 Task: Change slide transition to slide from right.
Action: Mouse moved to (666, 106)
Screenshot: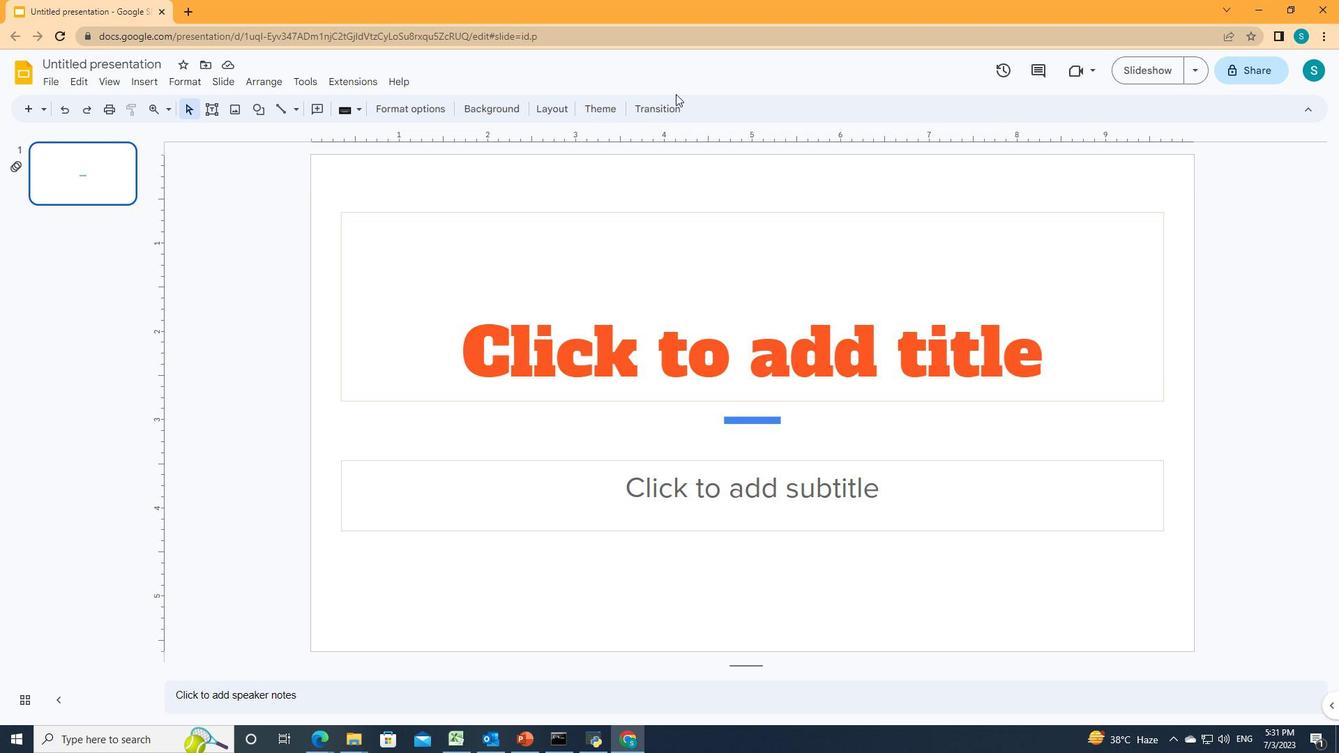 
Action: Mouse pressed left at (666, 106)
Screenshot: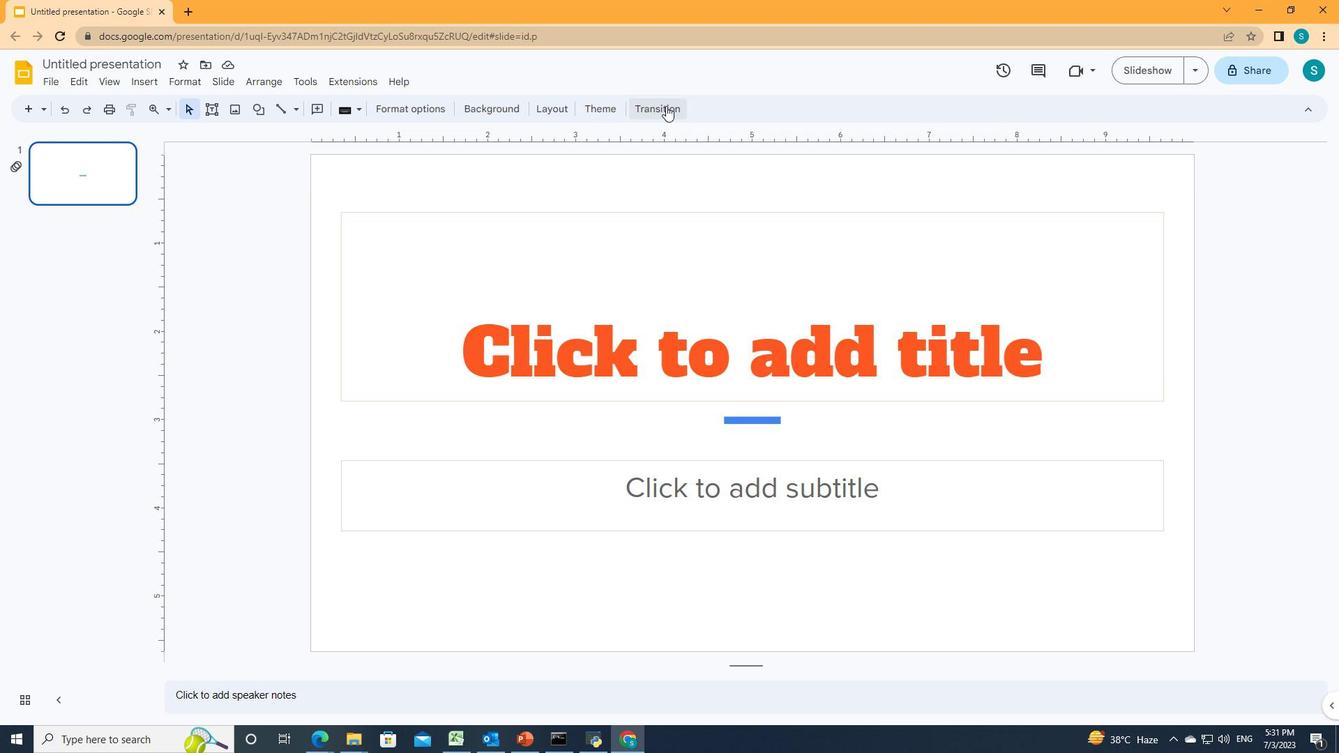 
Action: Mouse moved to (1303, 241)
Screenshot: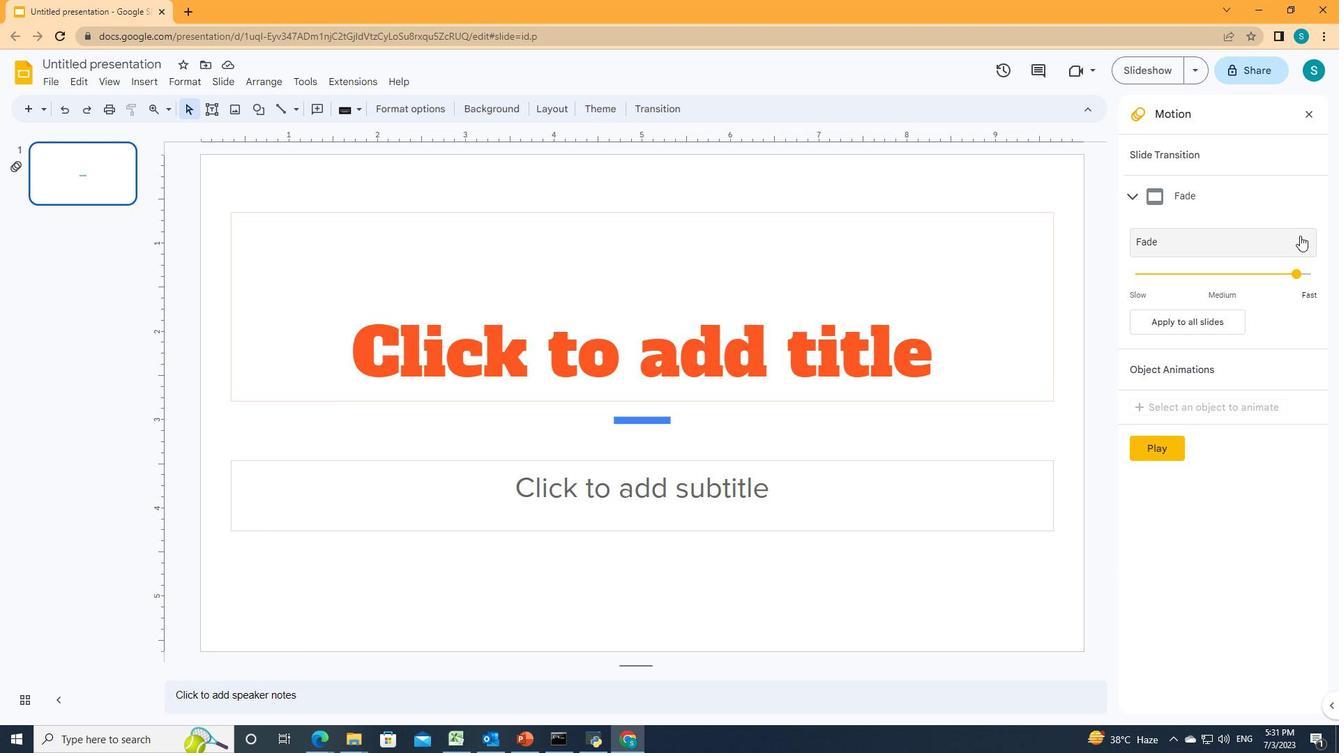 
Action: Mouse pressed left at (1303, 241)
Screenshot: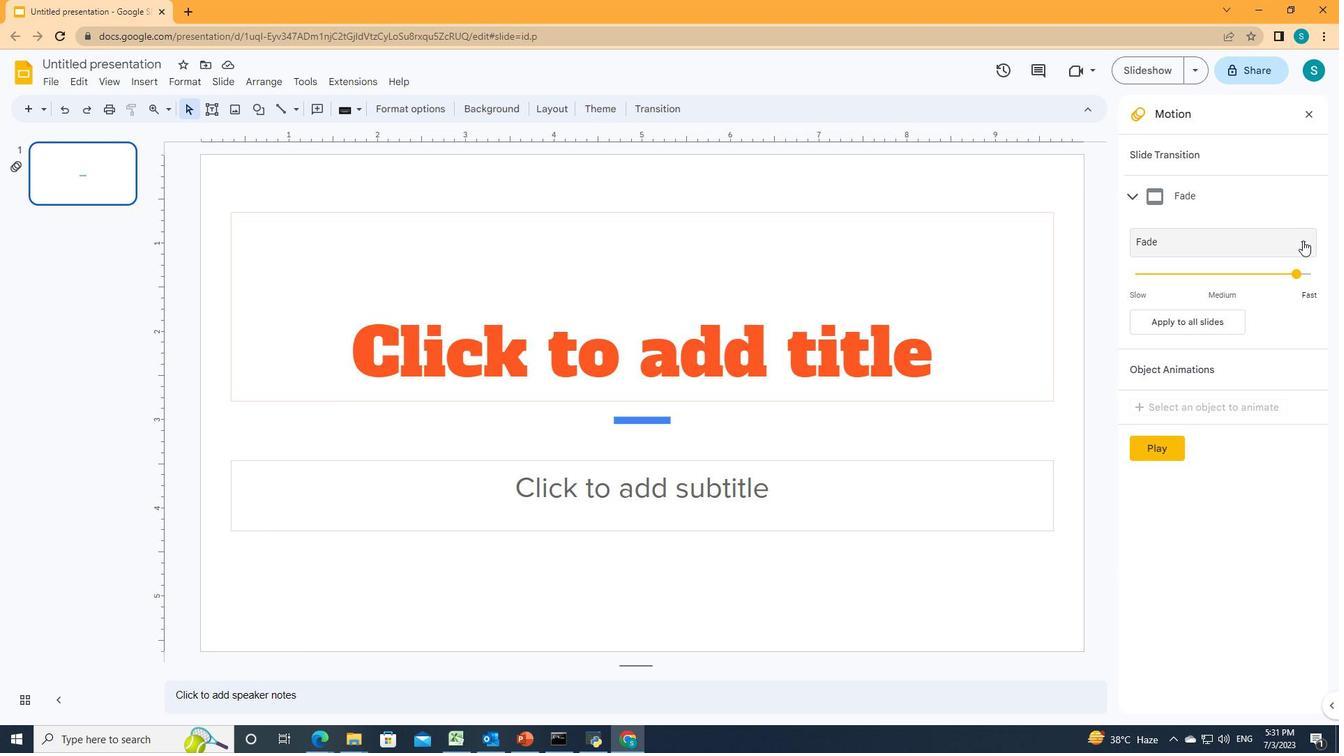 
Action: Mouse moved to (1207, 339)
Screenshot: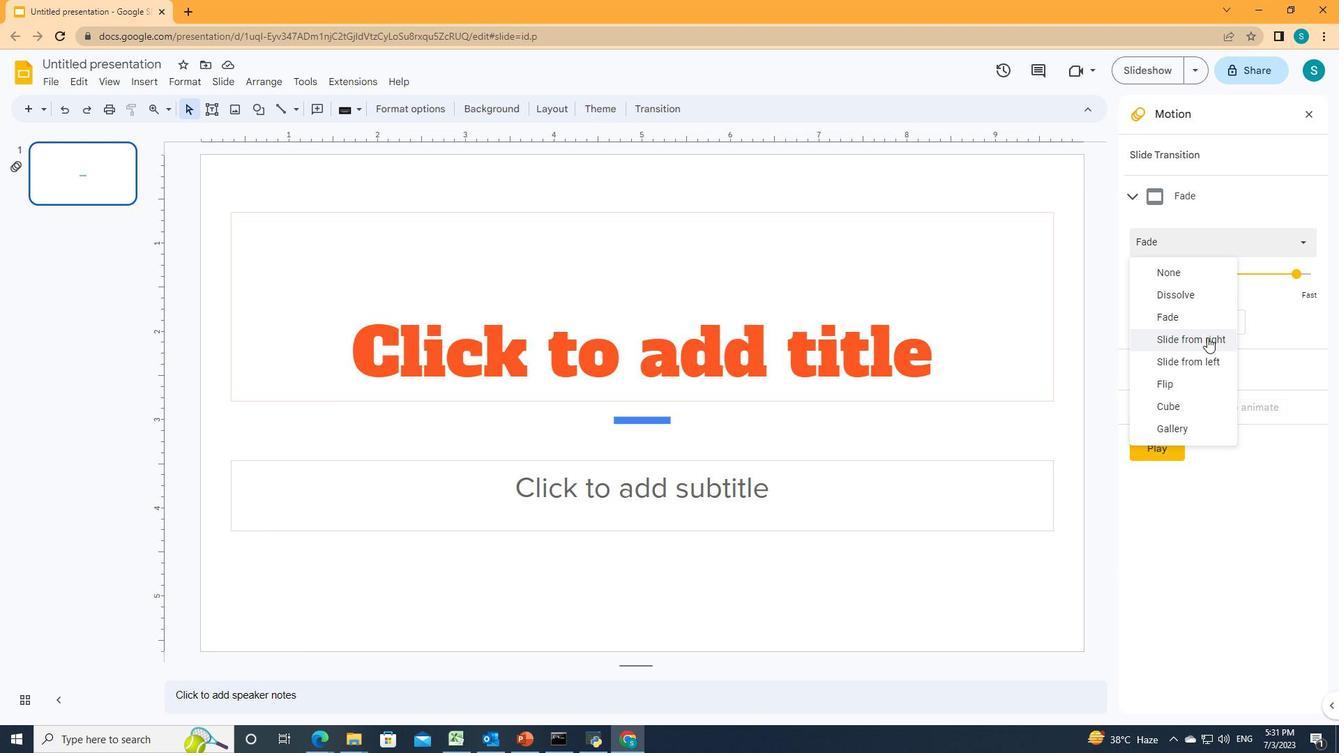 
Action: Mouse pressed left at (1207, 339)
Screenshot: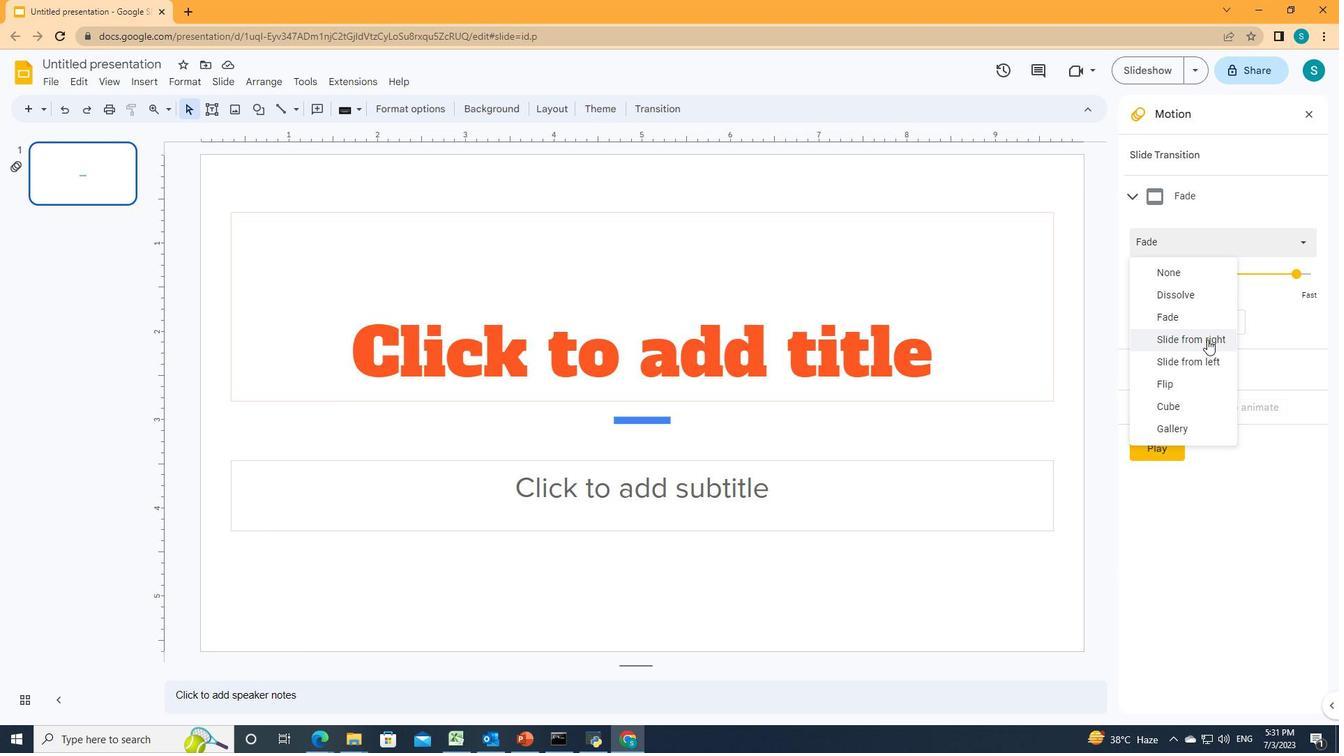 
Action: Mouse moved to (1242, 536)
Screenshot: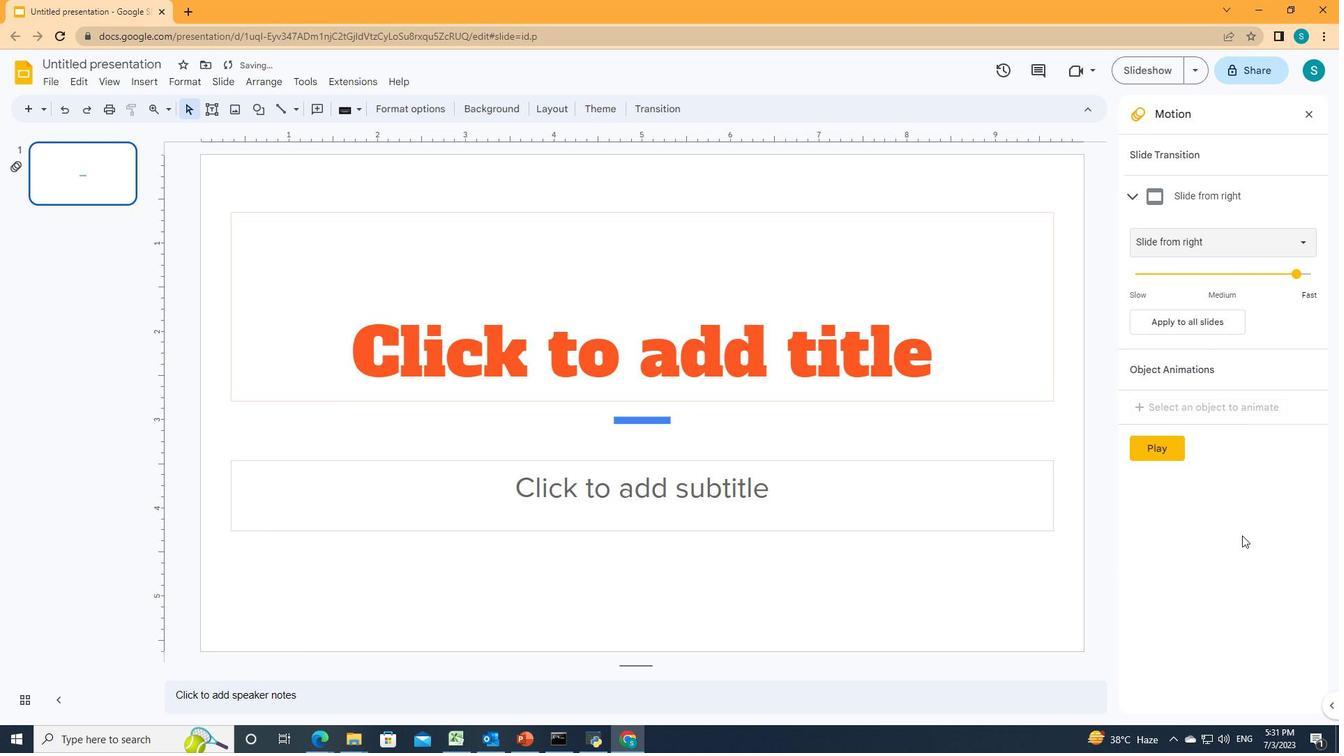 
